 Task: Create a task  Integrate website with payment gateways and invoicing systems , assign it to team member softage.1@softage.net in the project AgileEngine and update the status of the task to  Off Track , set the priority of the task to Medium
Action: Mouse moved to (76, 54)
Screenshot: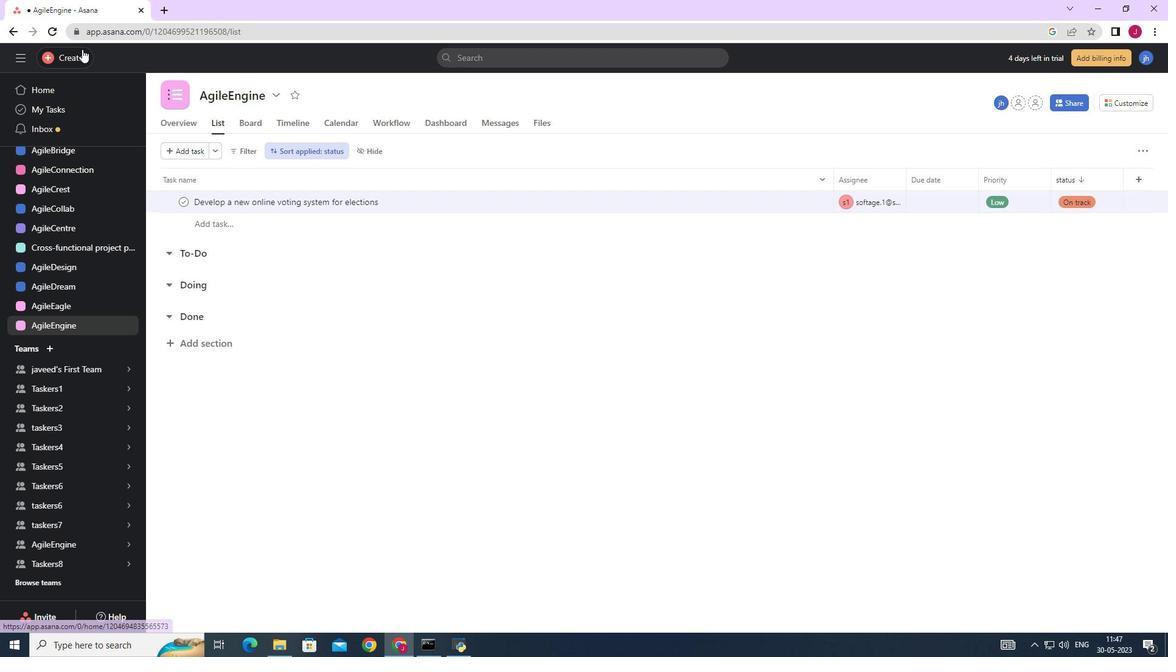 
Action: Mouse pressed left at (76, 54)
Screenshot: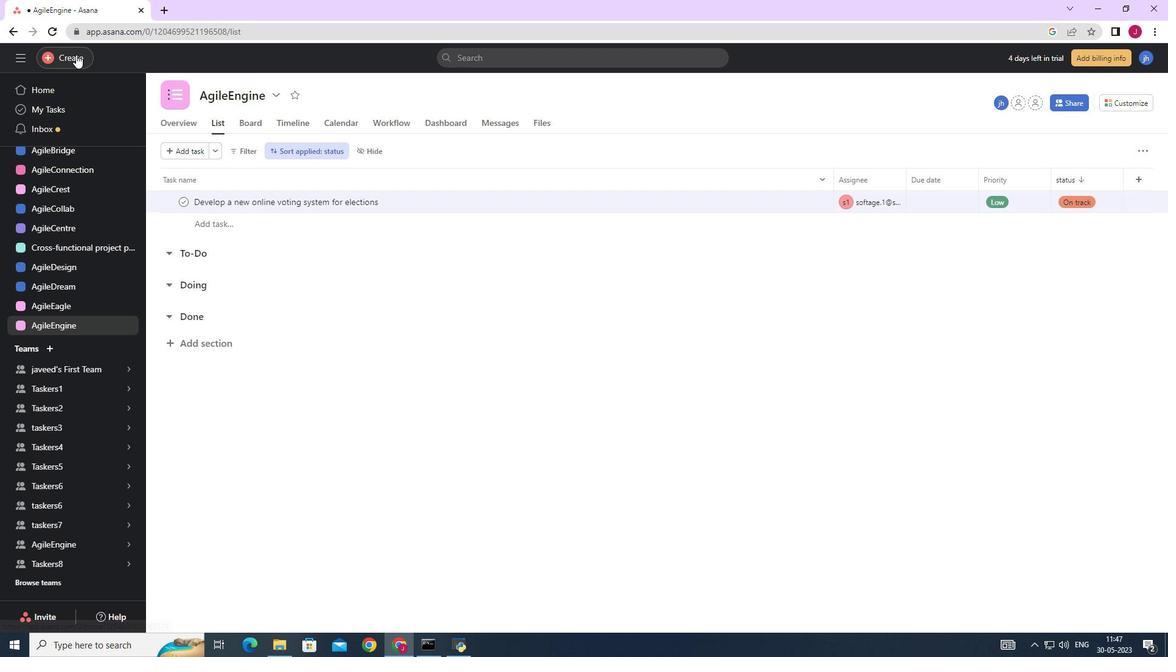 
Action: Mouse moved to (154, 59)
Screenshot: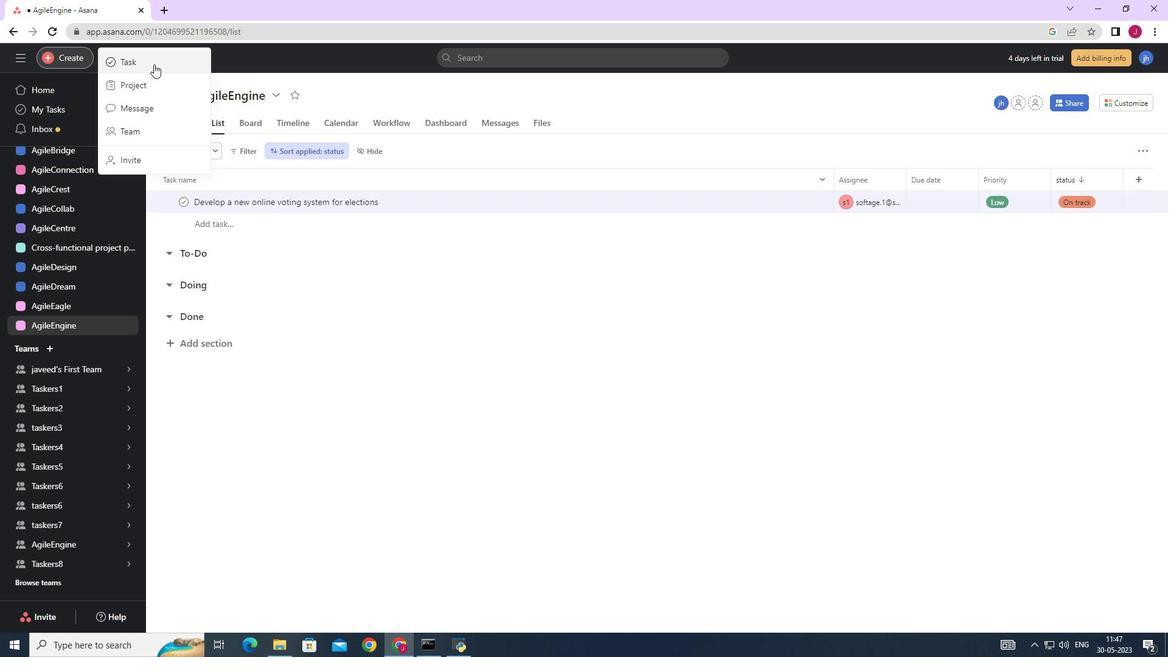 
Action: Mouse pressed left at (154, 59)
Screenshot: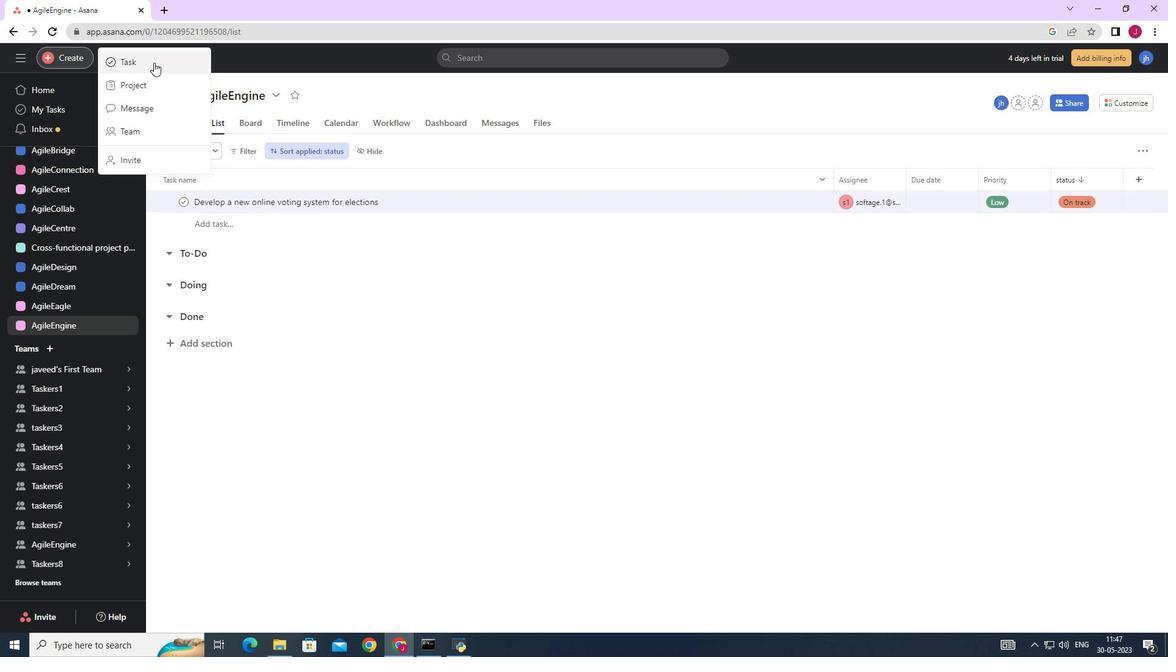 
Action: Mouse moved to (951, 404)
Screenshot: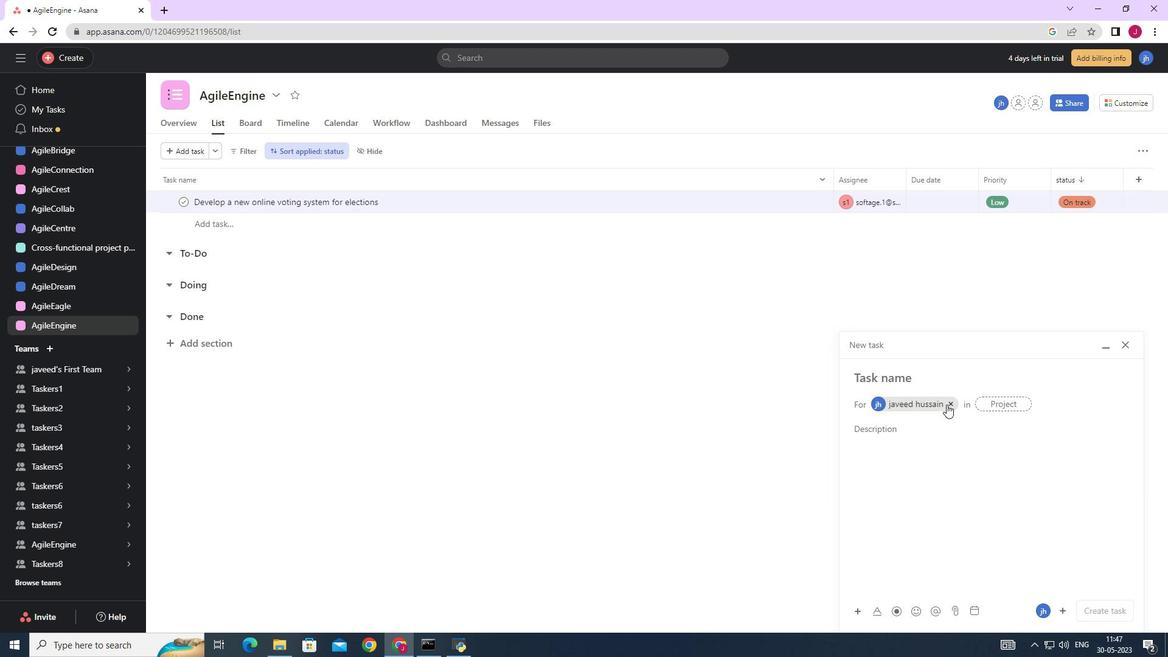 
Action: Mouse pressed left at (951, 404)
Screenshot: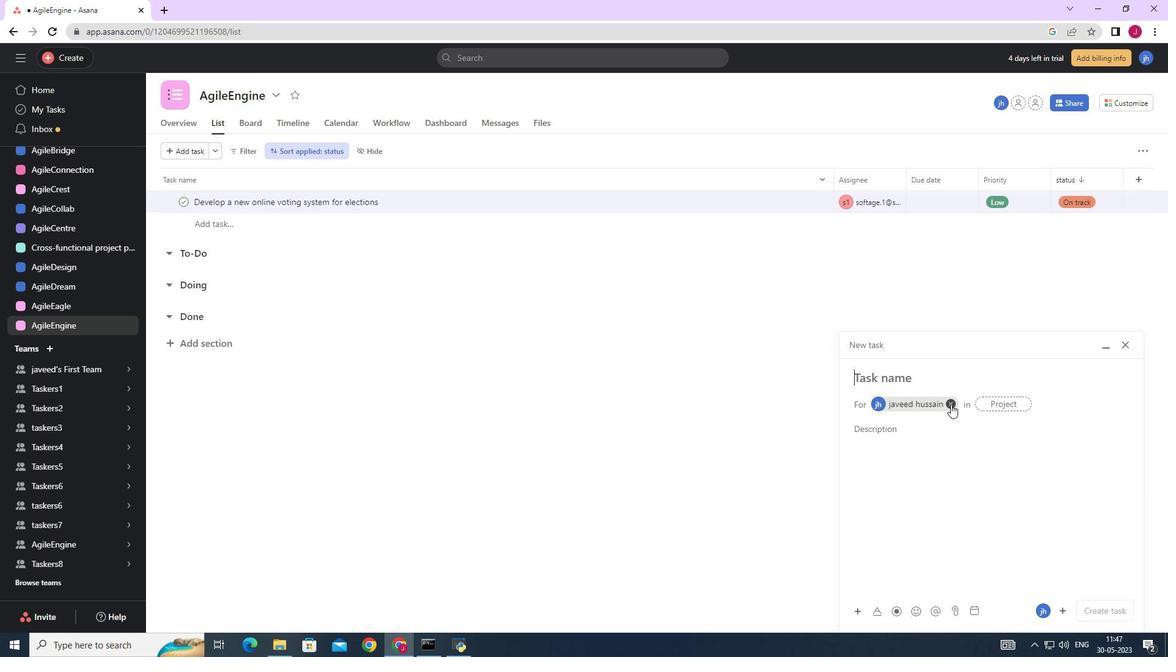 
Action: Mouse moved to (885, 378)
Screenshot: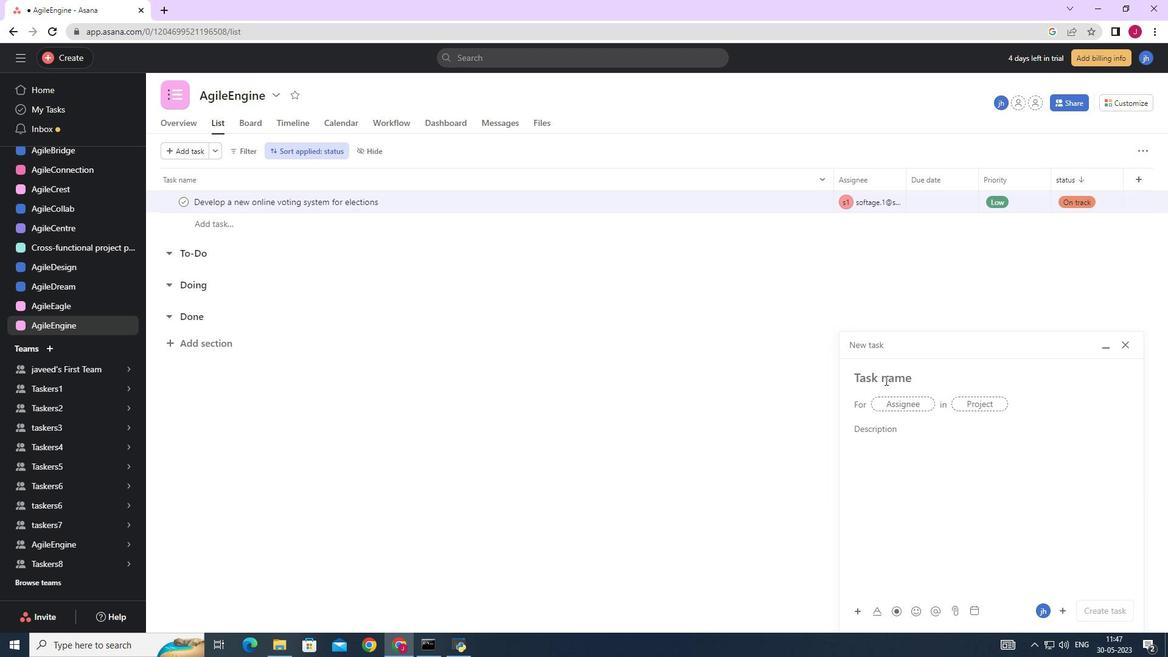 
Action: Key pressed <Key.caps_lock>I<Key.caps_lock>ntegrate<Key.space>website<Key.space>with<Key.space>payment<Key.space>gateways<Key.space>and<Key.space>invoicing<Key.space>systems
Screenshot: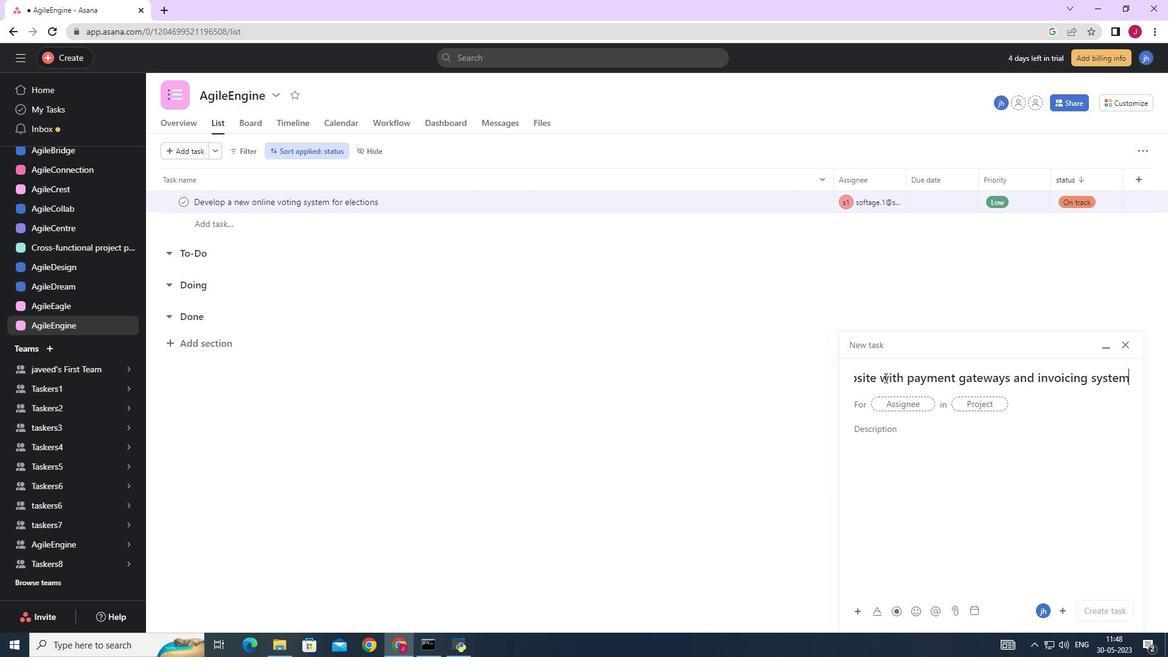 
Action: Mouse moved to (906, 406)
Screenshot: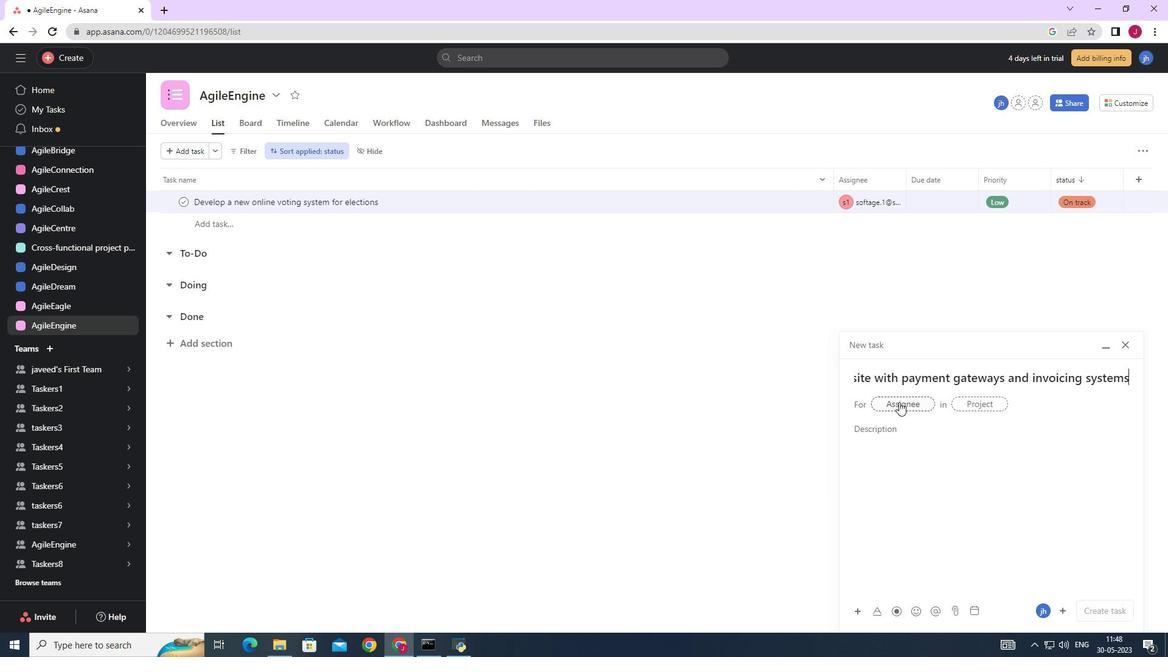 
Action: Mouse pressed left at (906, 406)
Screenshot: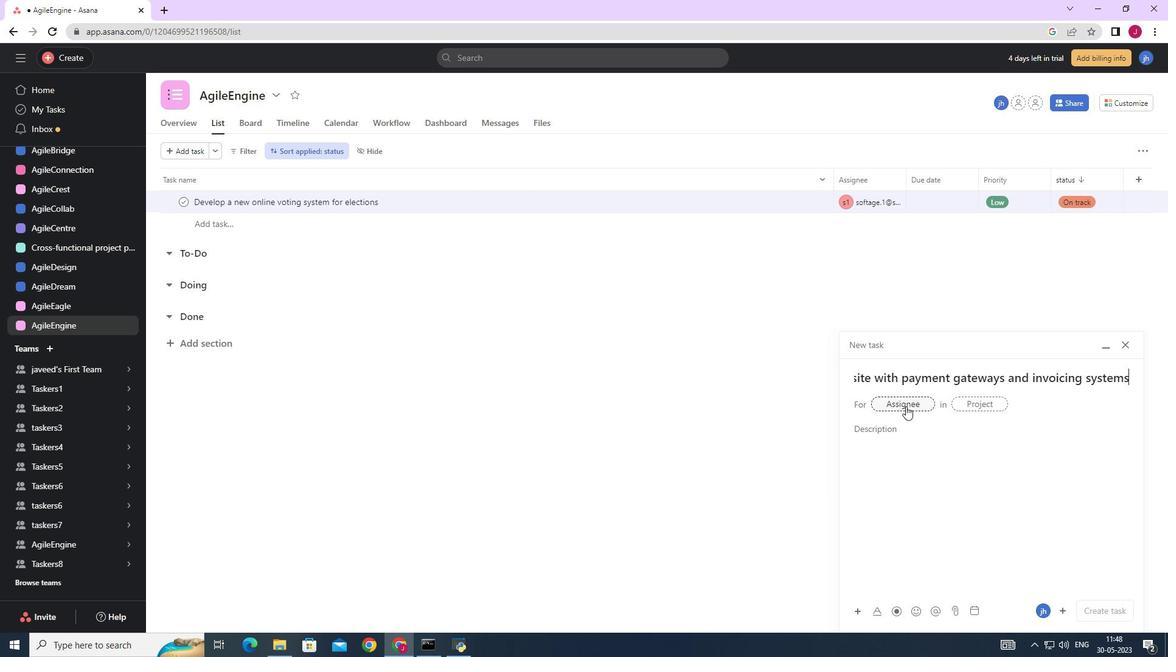 
Action: Key pressed softage.1
Screenshot: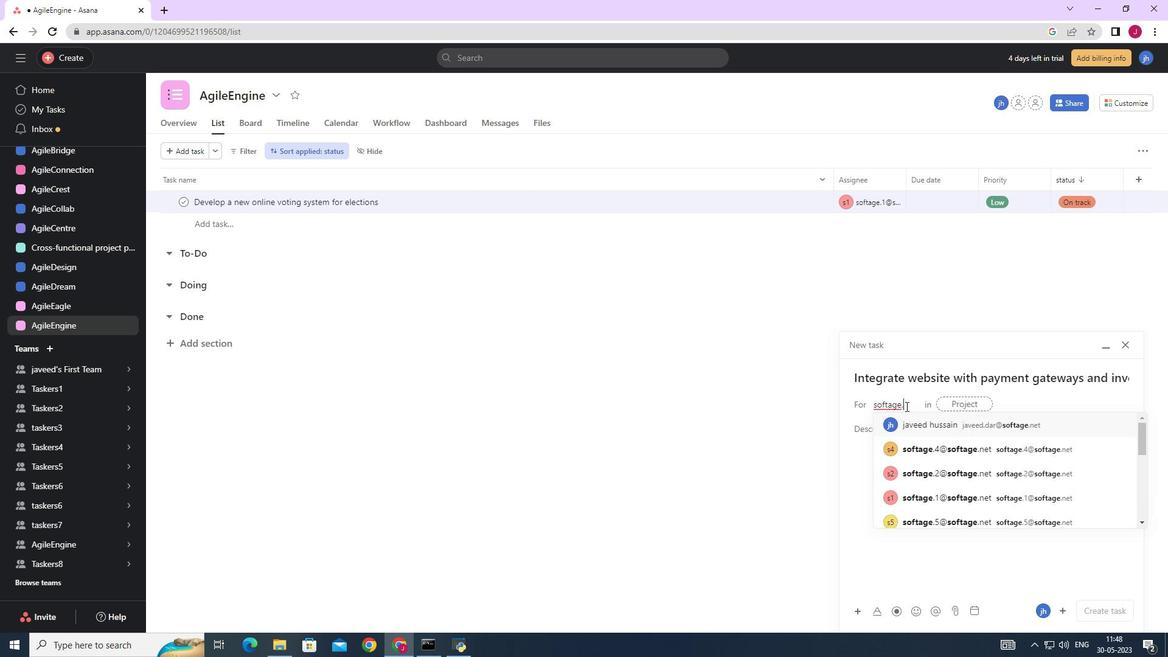 
Action: Mouse moved to (946, 422)
Screenshot: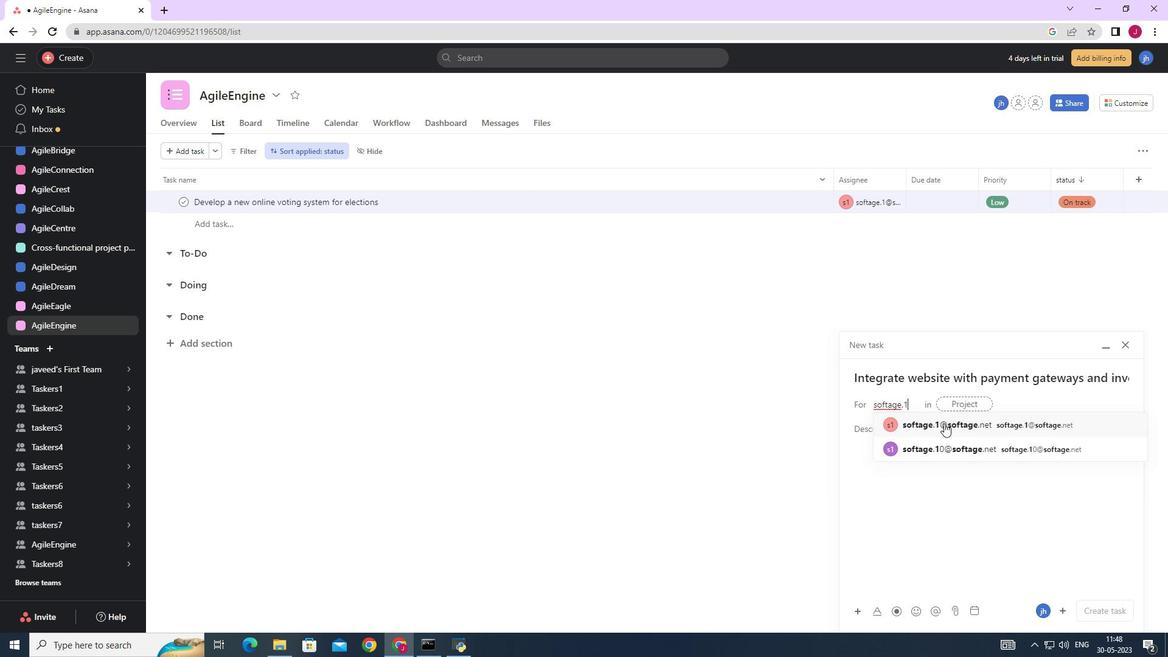 
Action: Mouse pressed left at (946, 422)
Screenshot: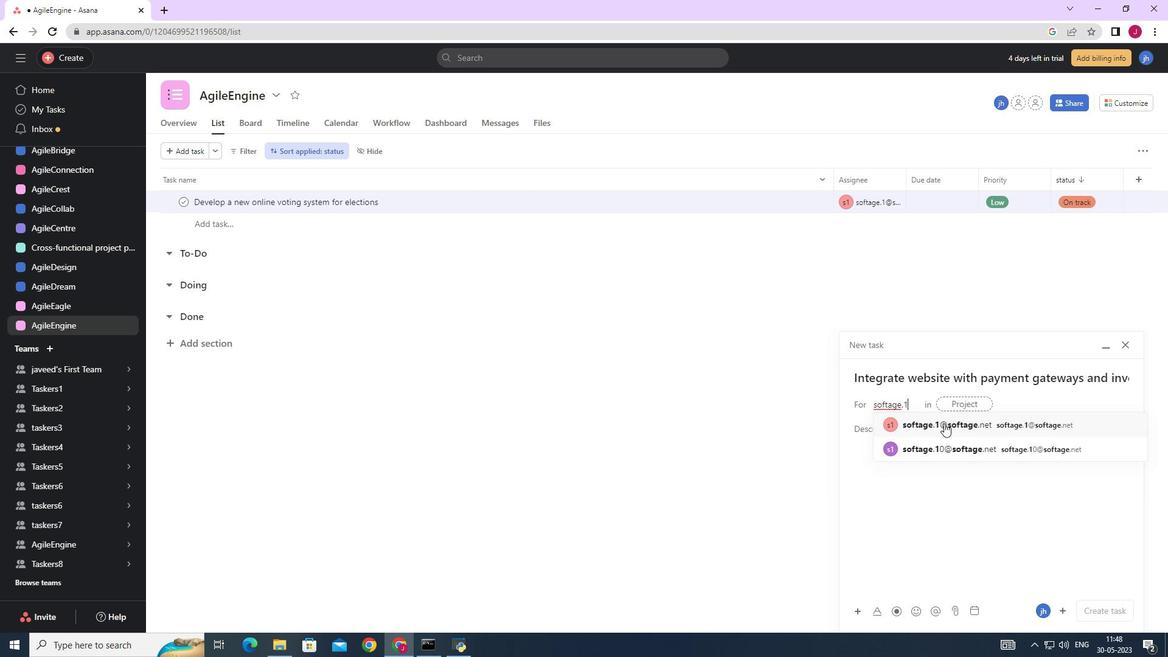 
Action: Mouse moved to (765, 425)
Screenshot: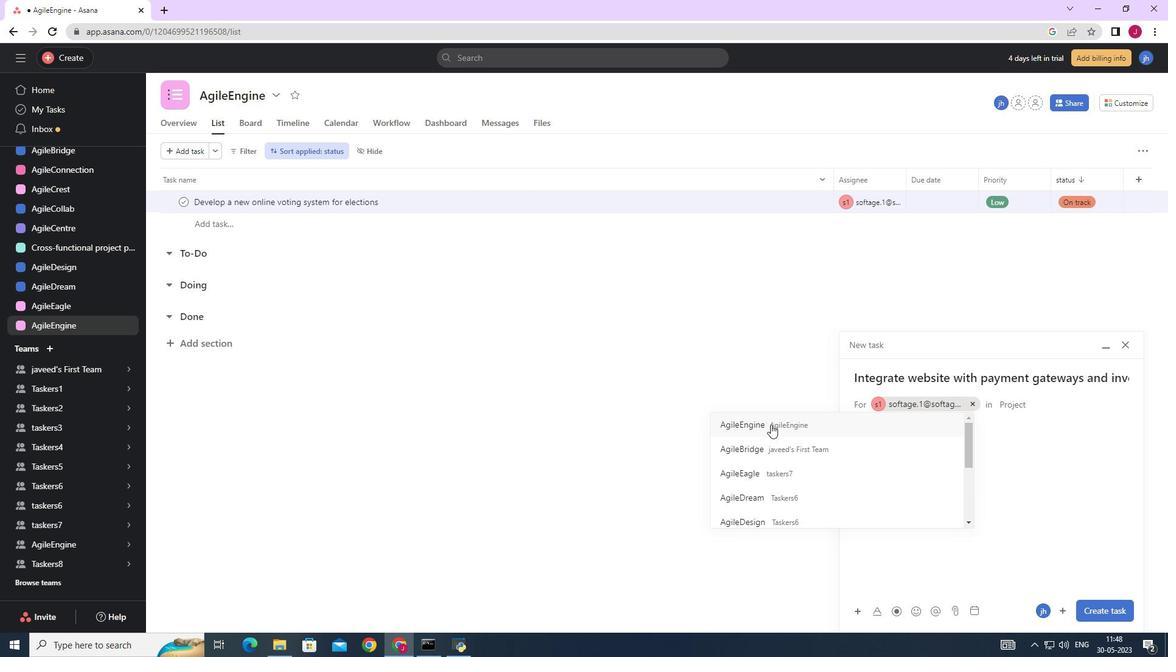 
Action: Mouse pressed left at (765, 425)
Screenshot: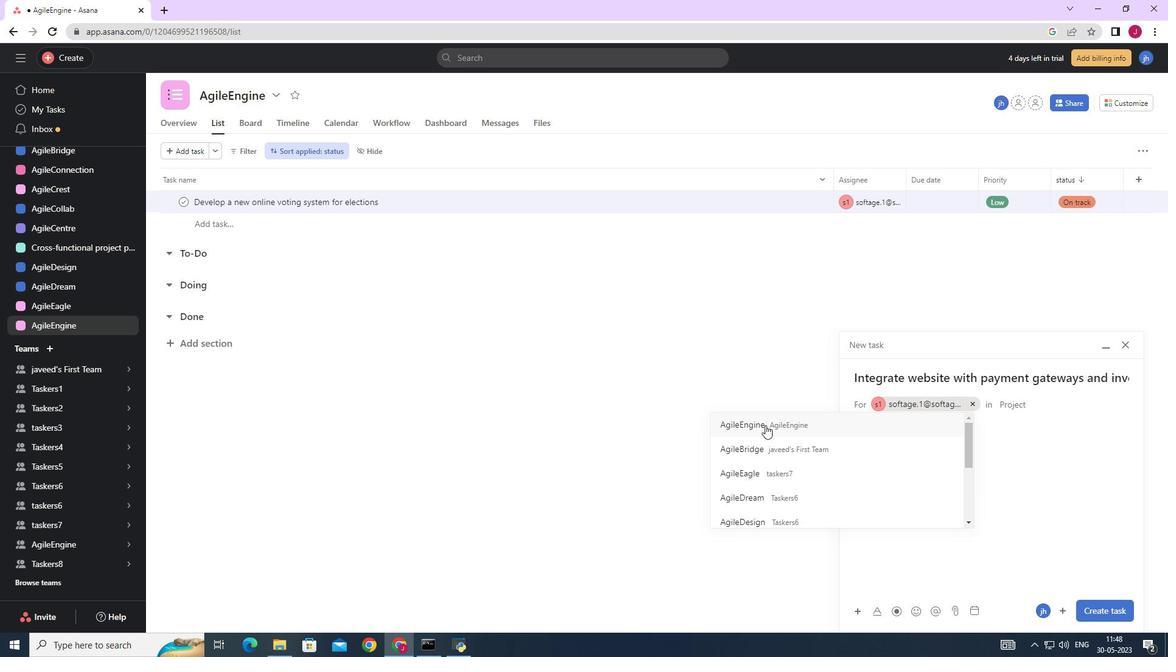 
Action: Mouse moved to (912, 435)
Screenshot: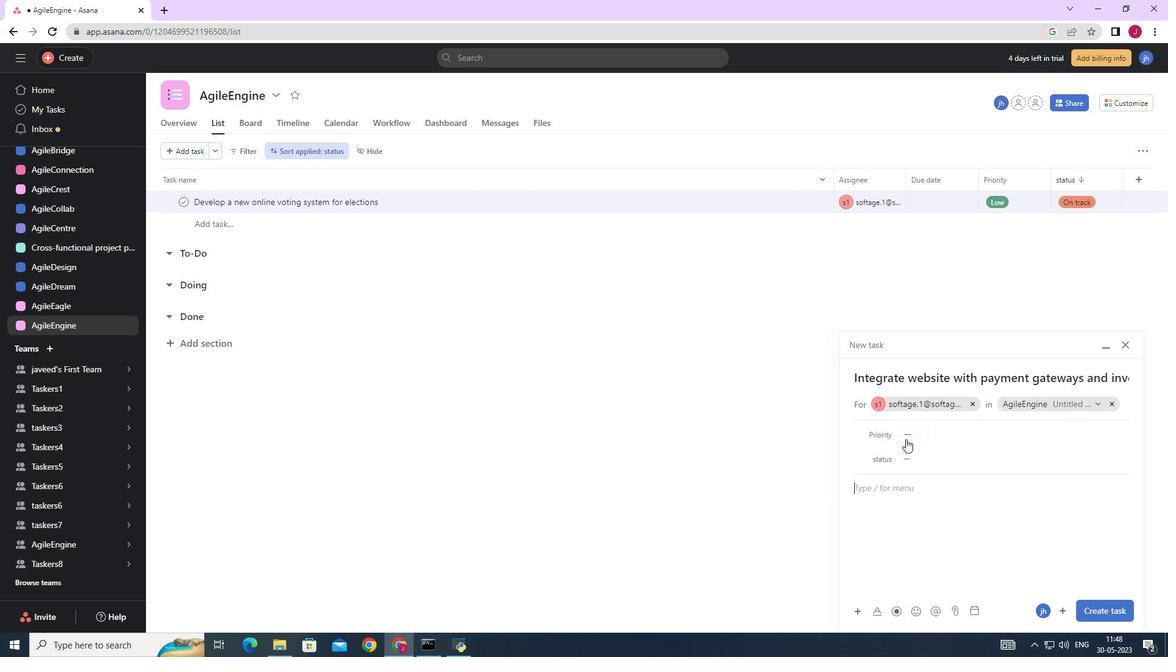 
Action: Mouse pressed left at (912, 435)
Screenshot: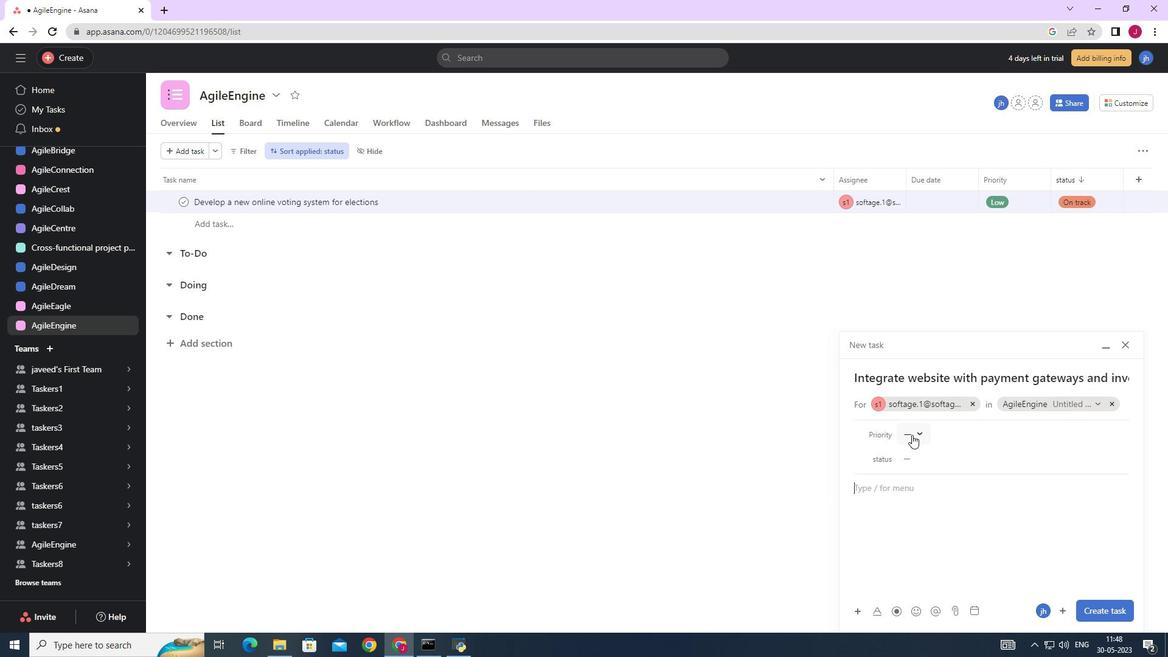 
Action: Mouse moved to (941, 496)
Screenshot: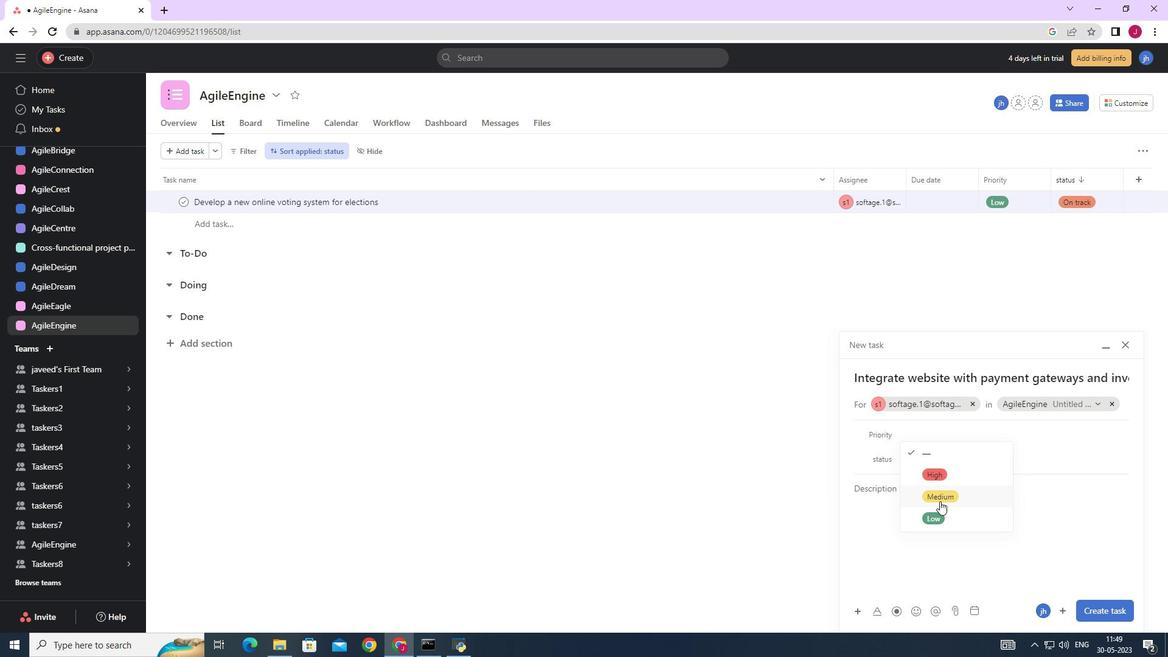 
Action: Mouse pressed left at (941, 496)
Screenshot: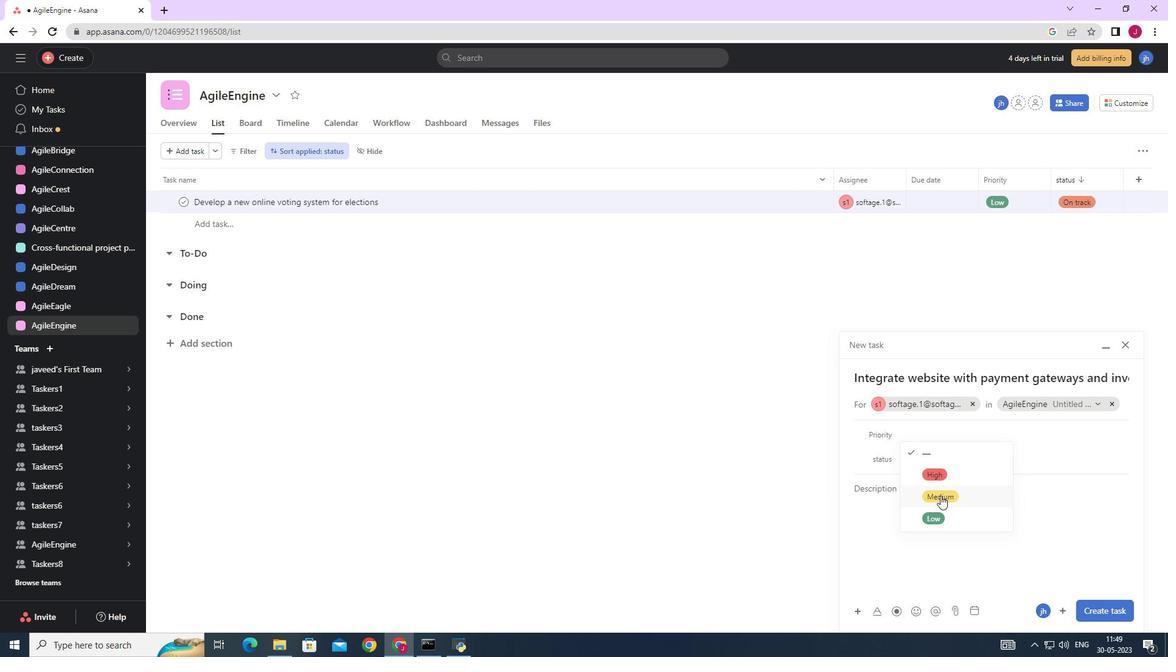 
Action: Mouse moved to (916, 457)
Screenshot: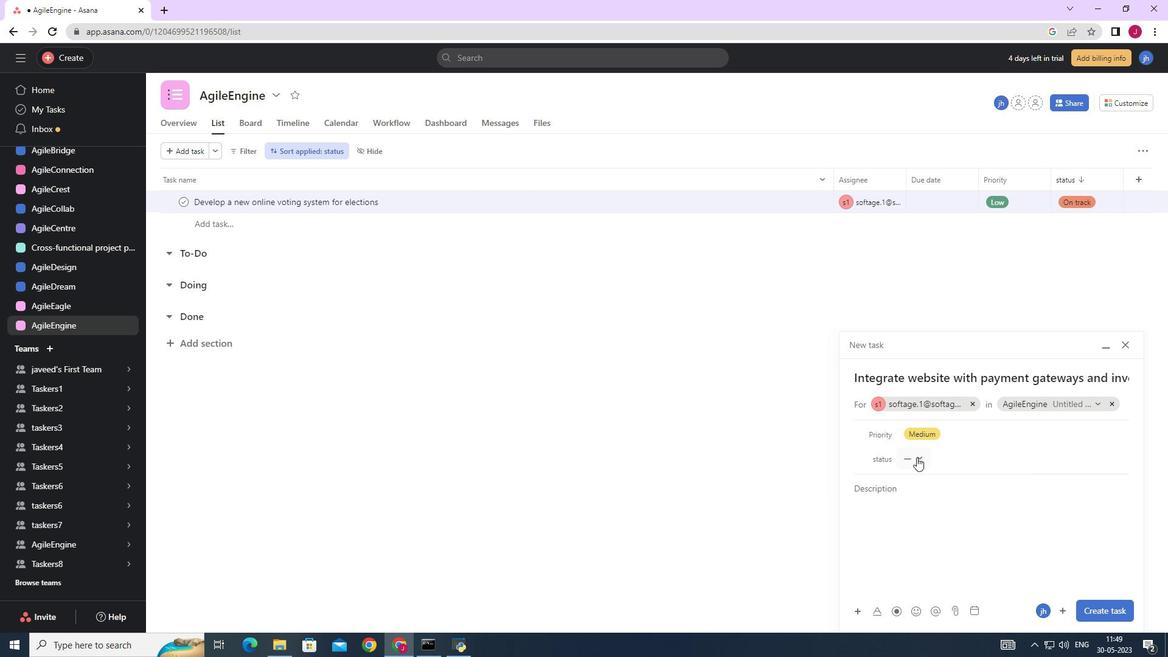 
Action: Mouse pressed left at (916, 457)
Screenshot: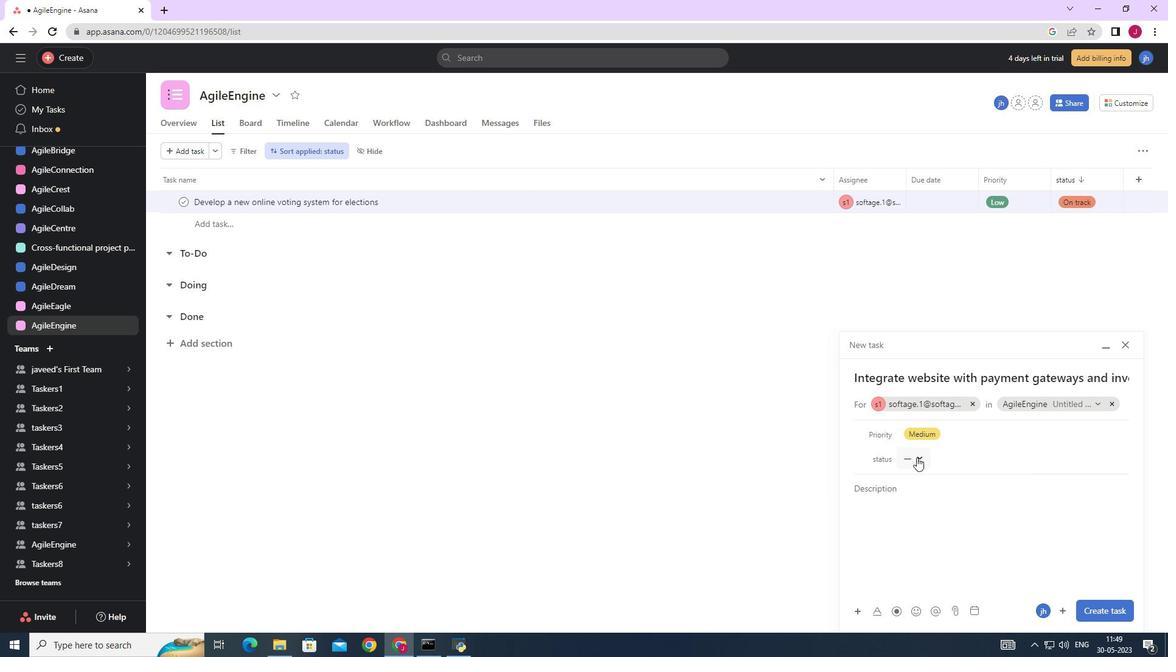 
Action: Mouse moved to (955, 521)
Screenshot: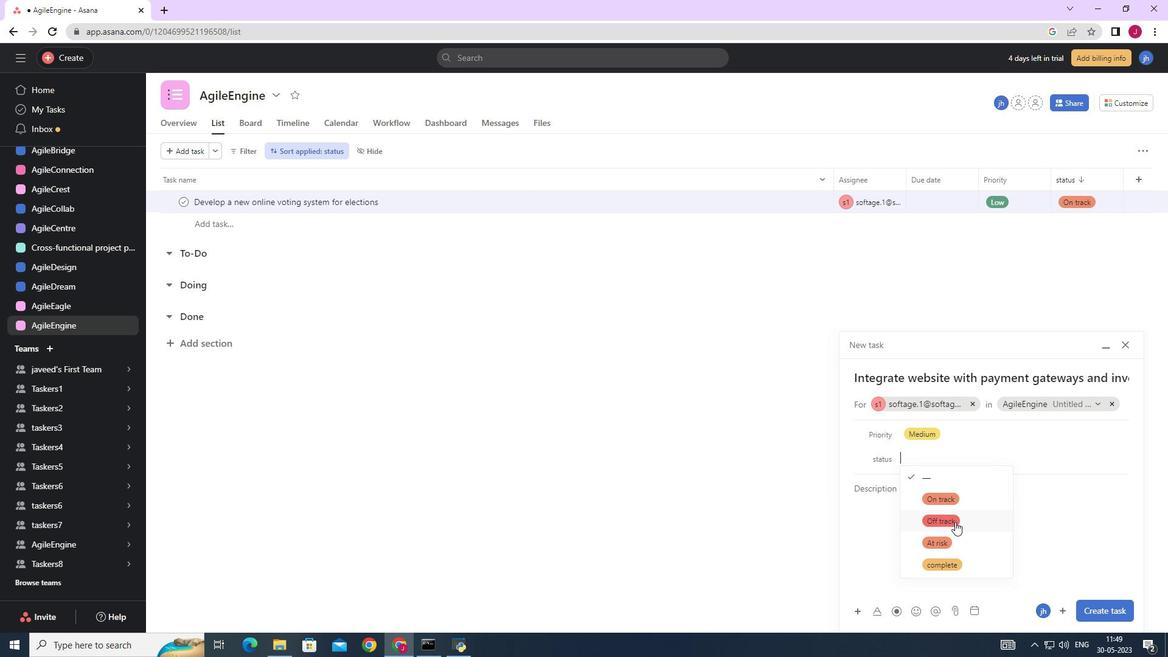 
Action: Mouse pressed left at (955, 521)
Screenshot: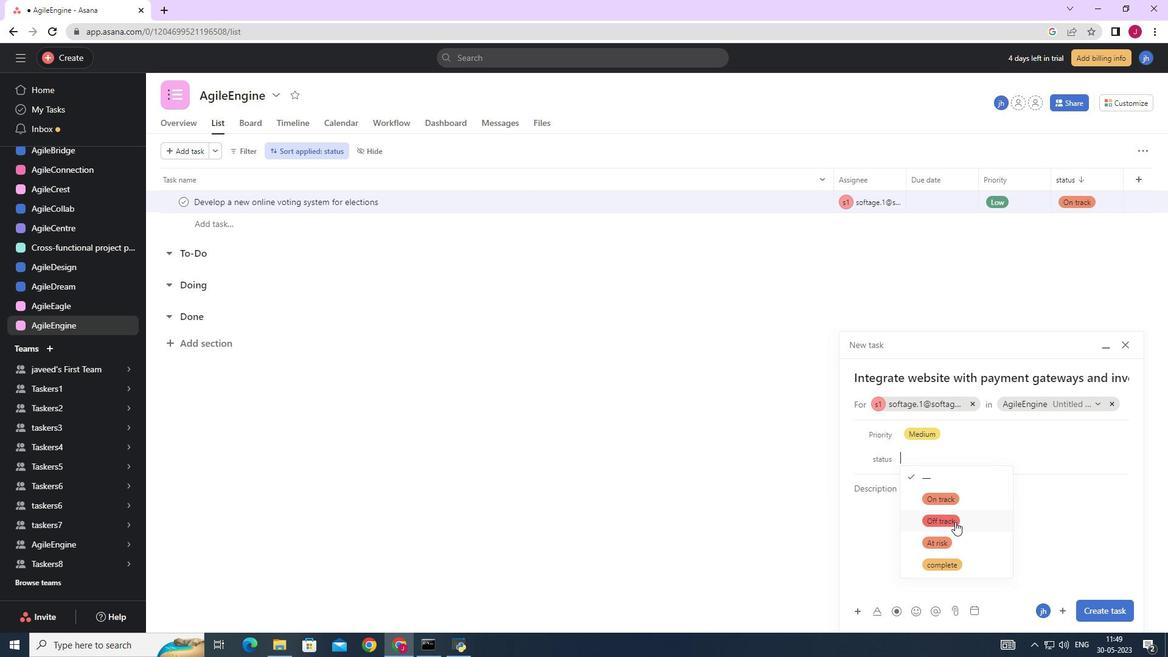 
Action: Mouse moved to (1102, 608)
Screenshot: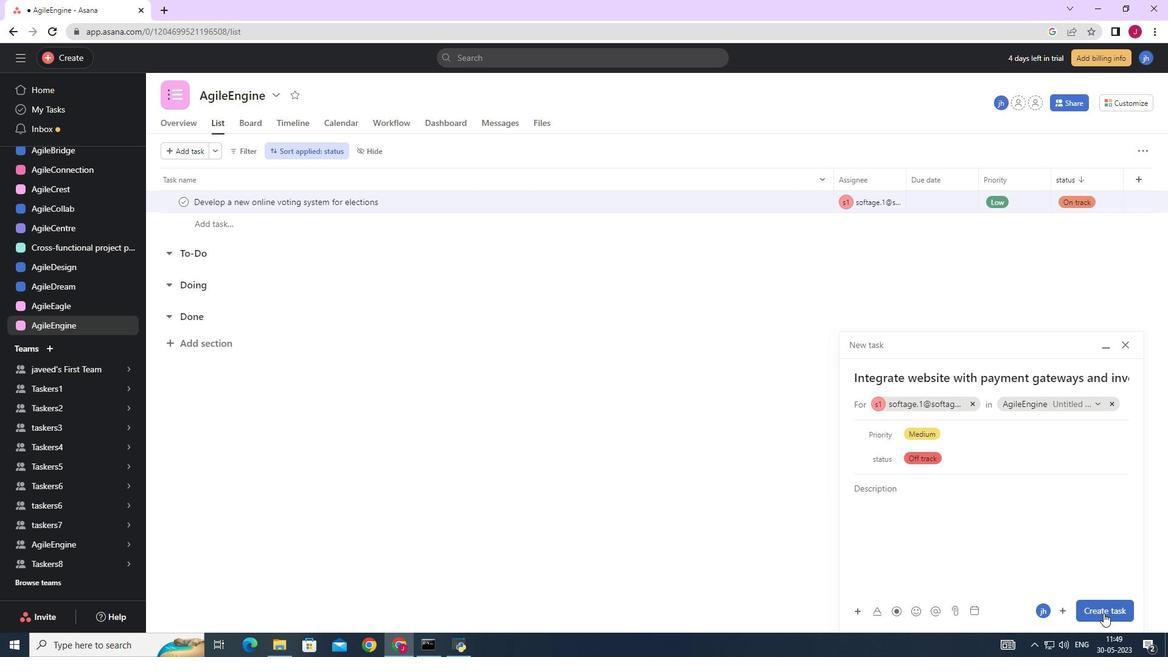 
Action: Mouse pressed left at (1102, 608)
Screenshot: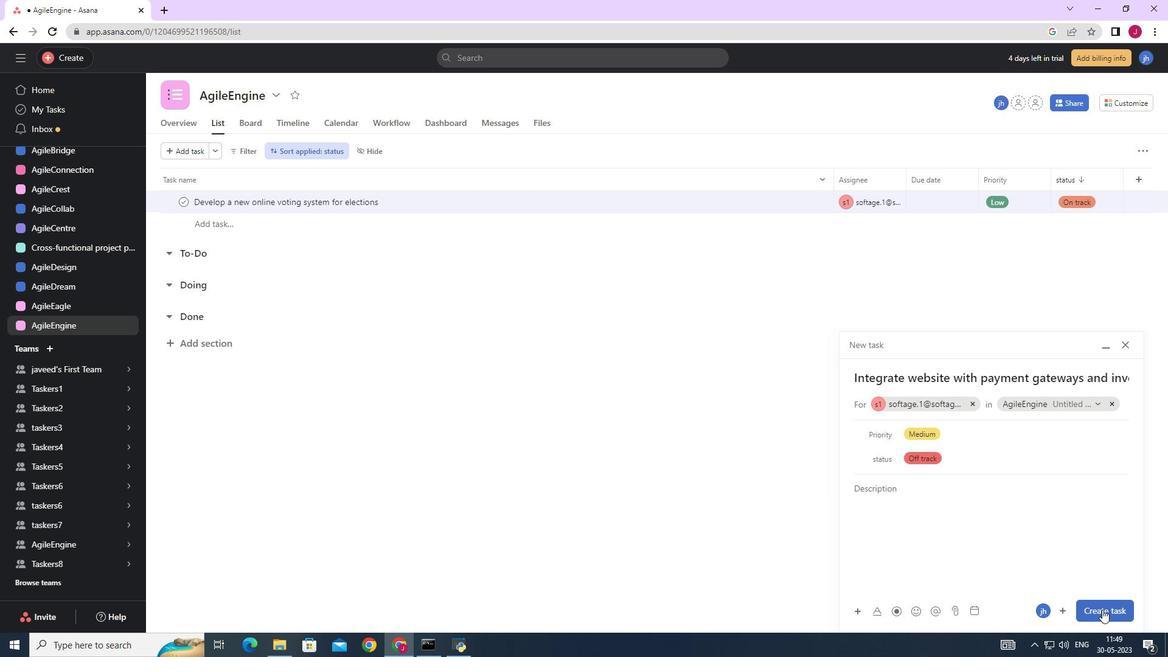 
Action: Mouse moved to (562, 454)
Screenshot: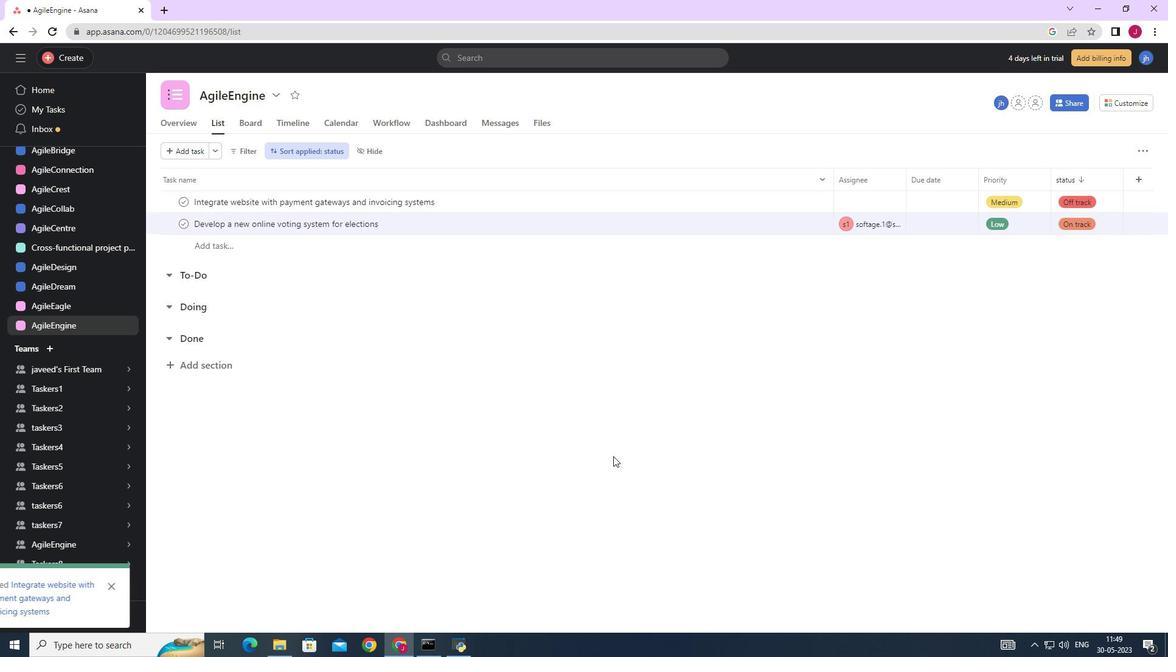 
